 Task: Search for and review the contact details for 'Smith' in Outlook.
Action: Mouse moved to (19, 86)
Screenshot: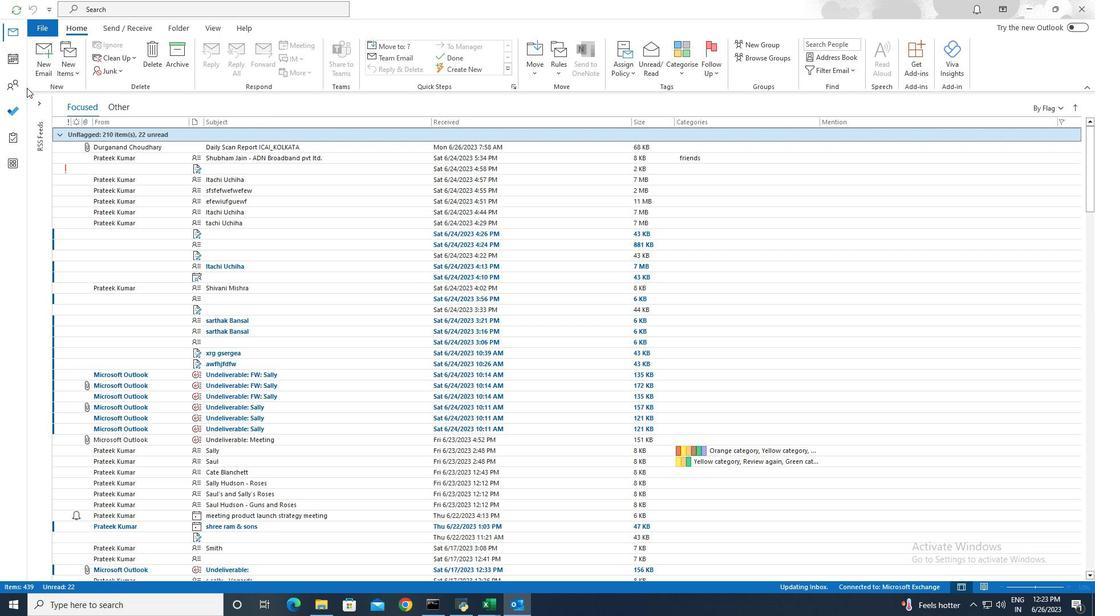 
Action: Mouse pressed left at (19, 86)
Screenshot: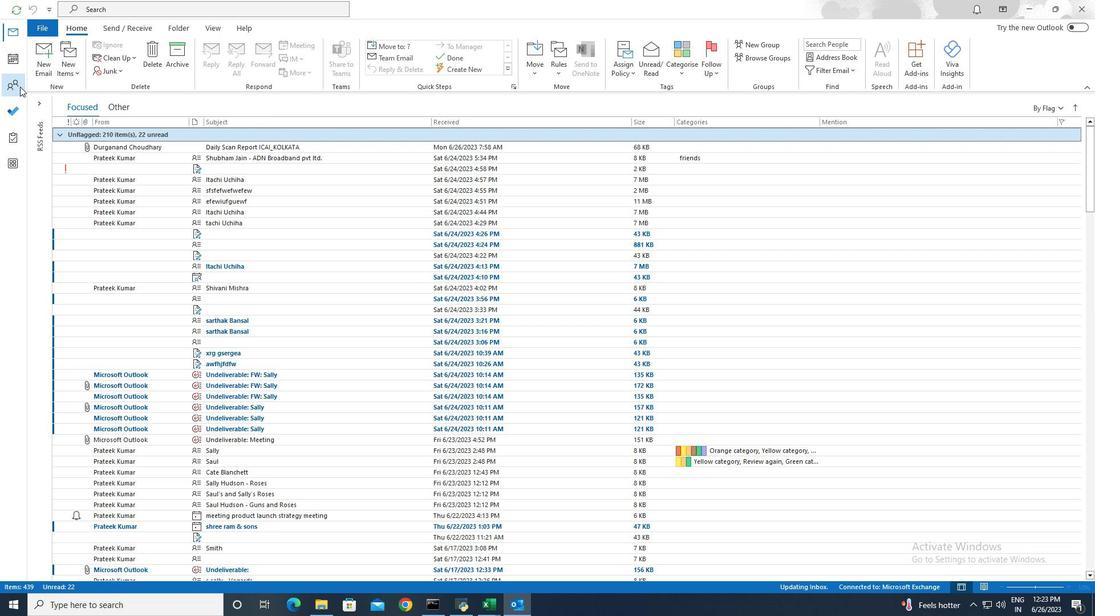 
Action: Mouse moved to (134, 31)
Screenshot: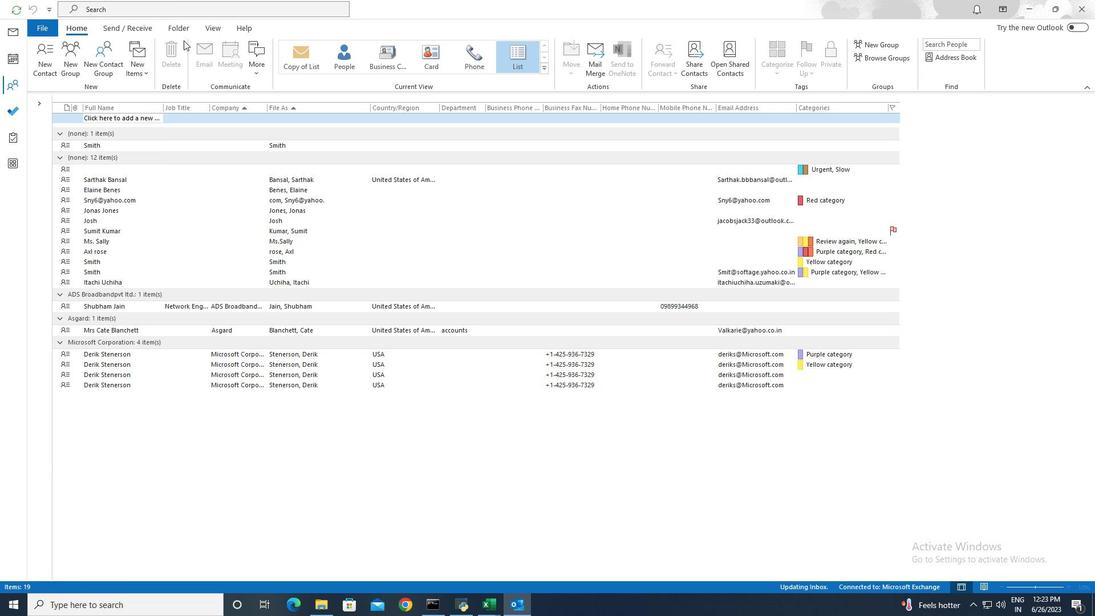 
Action: Mouse pressed left at (134, 31)
Screenshot: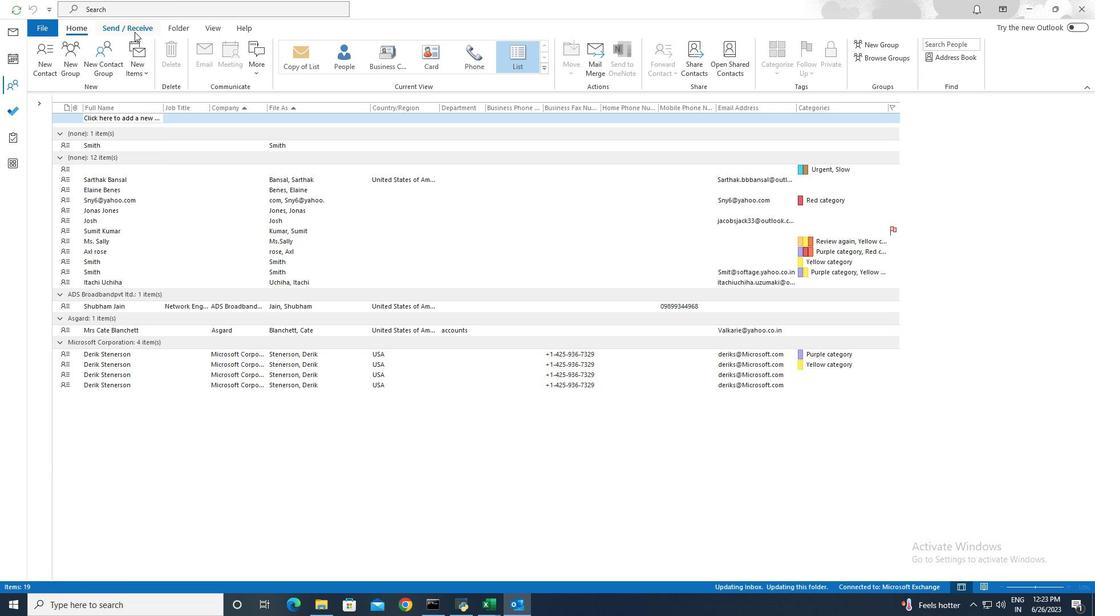 
Action: Mouse moved to (219, 74)
Screenshot: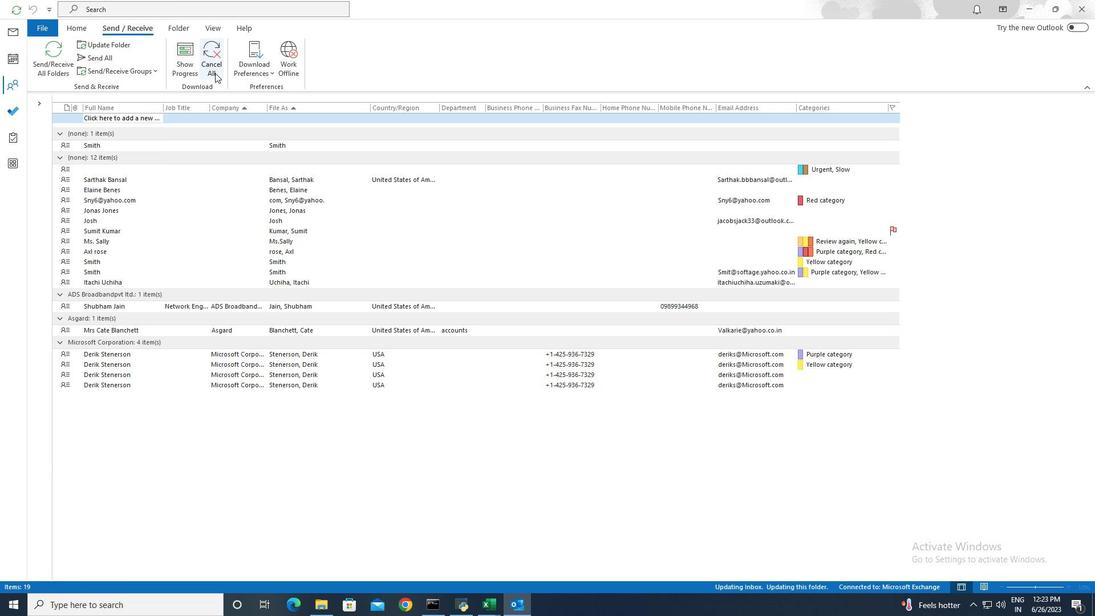 
Action: Mouse pressed left at (219, 74)
Screenshot: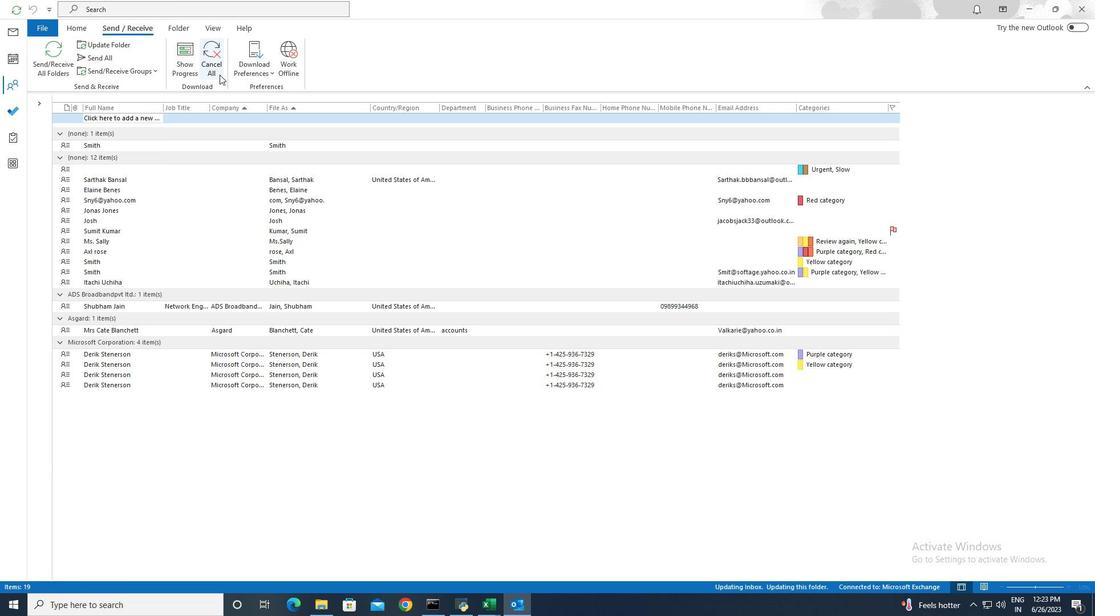 
